 Task: Look for gluten-free products only.
Action: Mouse moved to (18, 78)
Screenshot: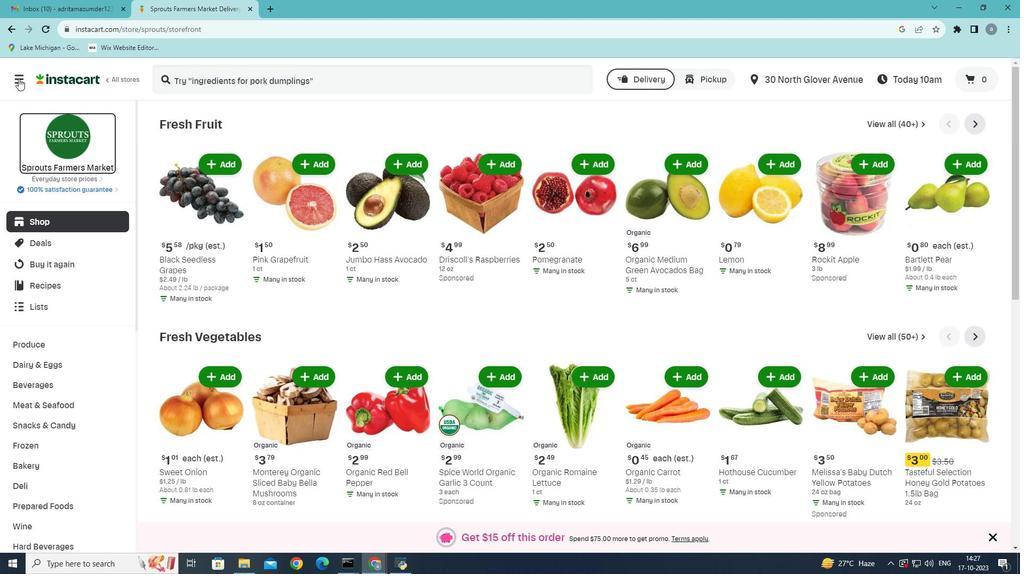 
Action: Mouse pressed left at (18, 78)
Screenshot: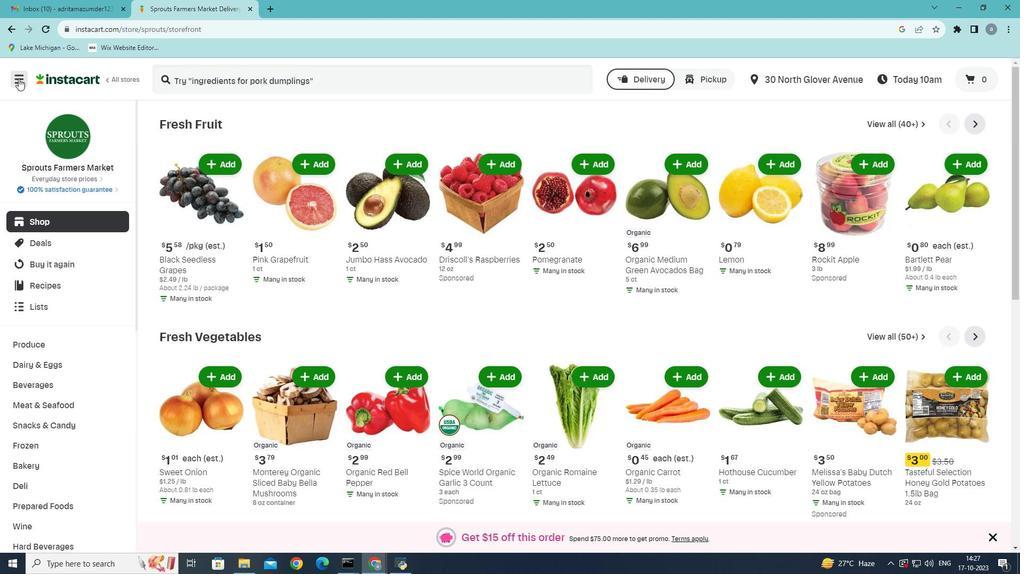 
Action: Mouse moved to (56, 306)
Screenshot: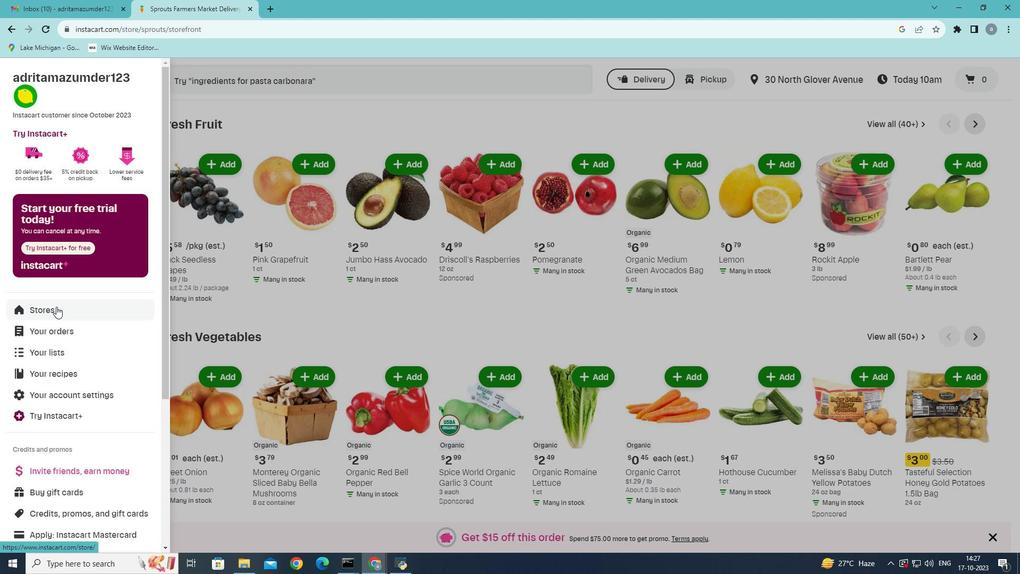 
Action: Mouse pressed left at (56, 306)
Screenshot: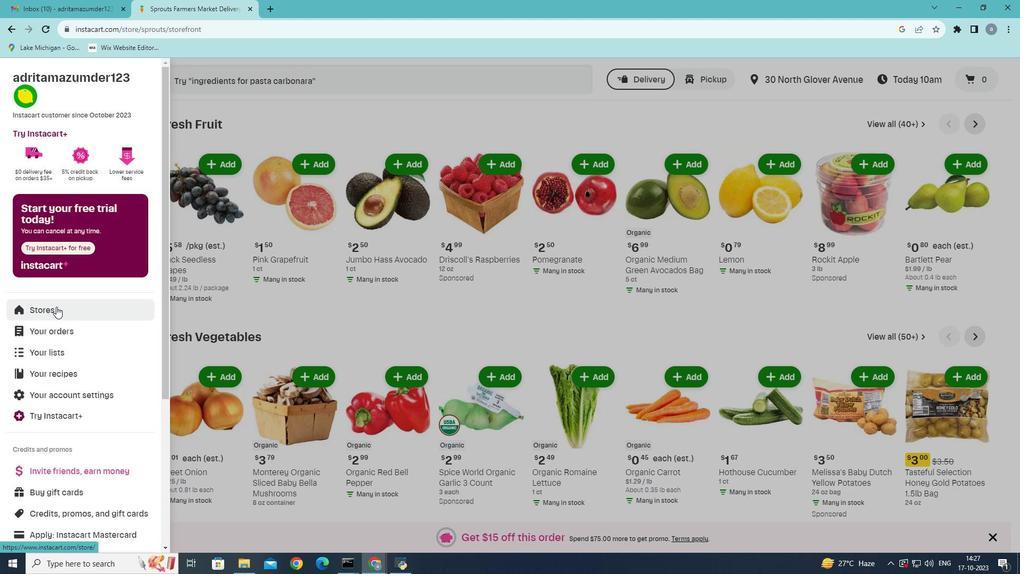 
Action: Mouse moved to (262, 116)
Screenshot: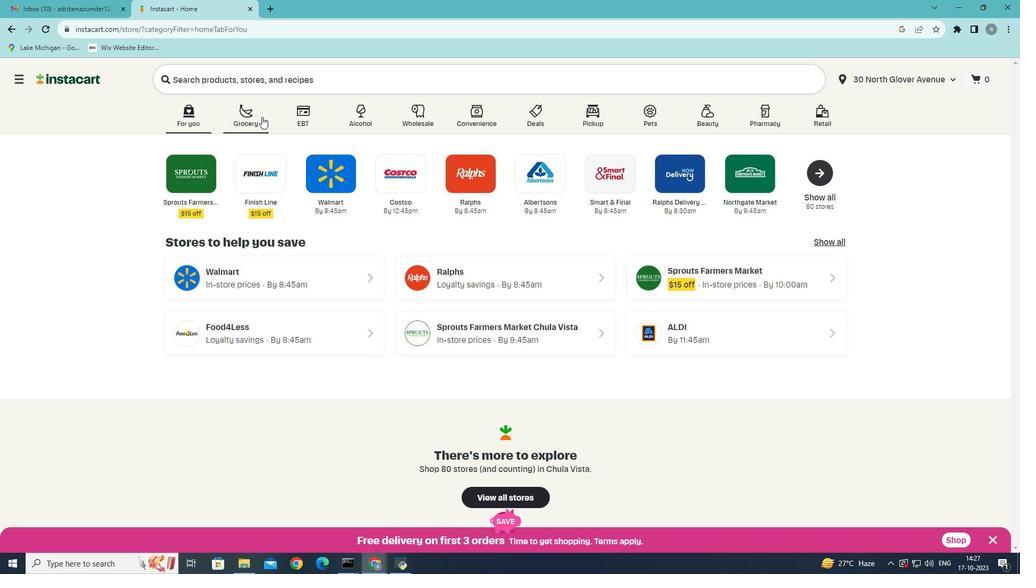 
Action: Mouse pressed left at (262, 116)
Screenshot: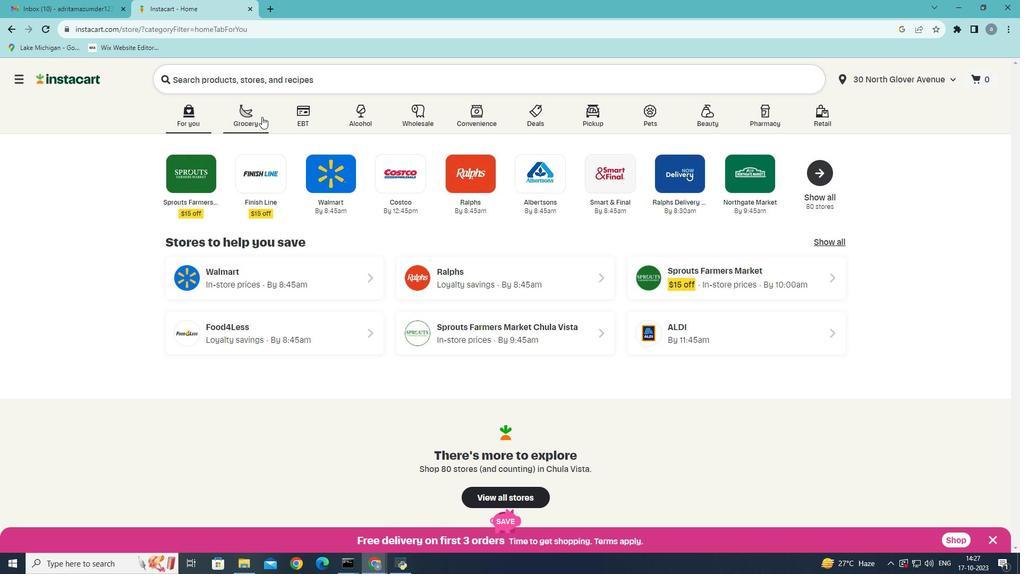 
Action: Mouse moved to (688, 241)
Screenshot: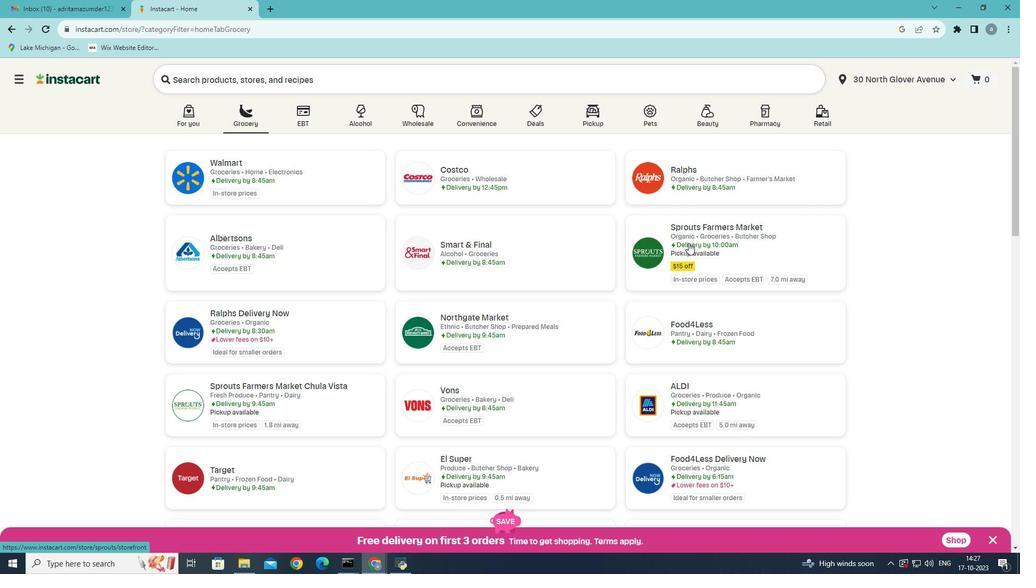 
Action: Mouse pressed left at (688, 241)
Screenshot: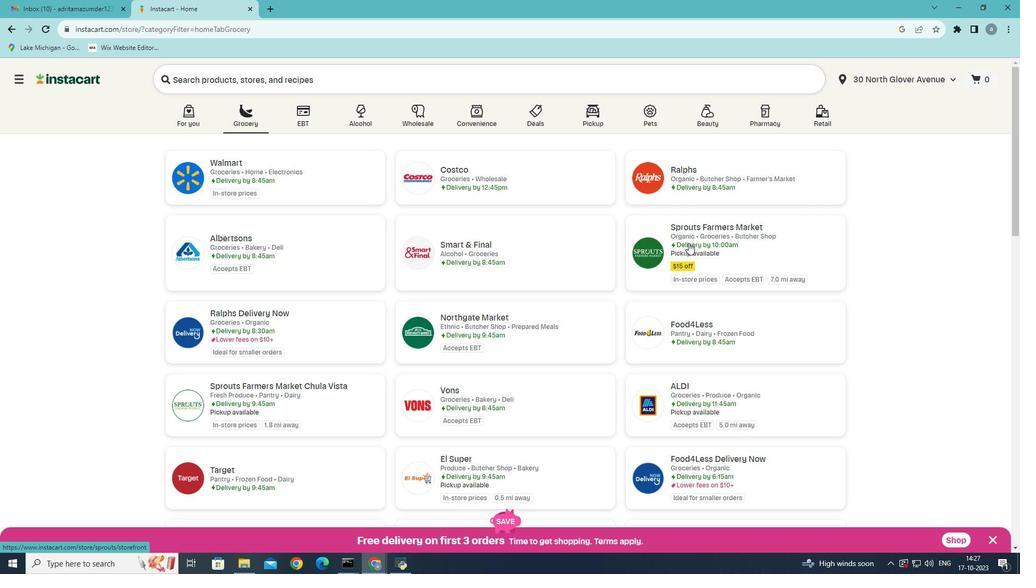 
Action: Mouse moved to (70, 408)
Screenshot: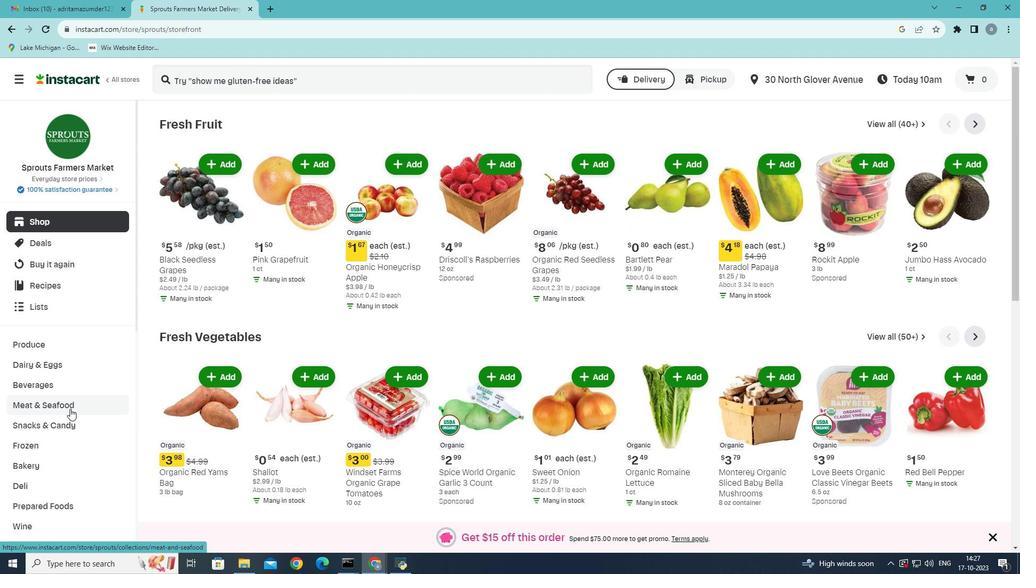 
Action: Mouse pressed left at (70, 408)
Screenshot: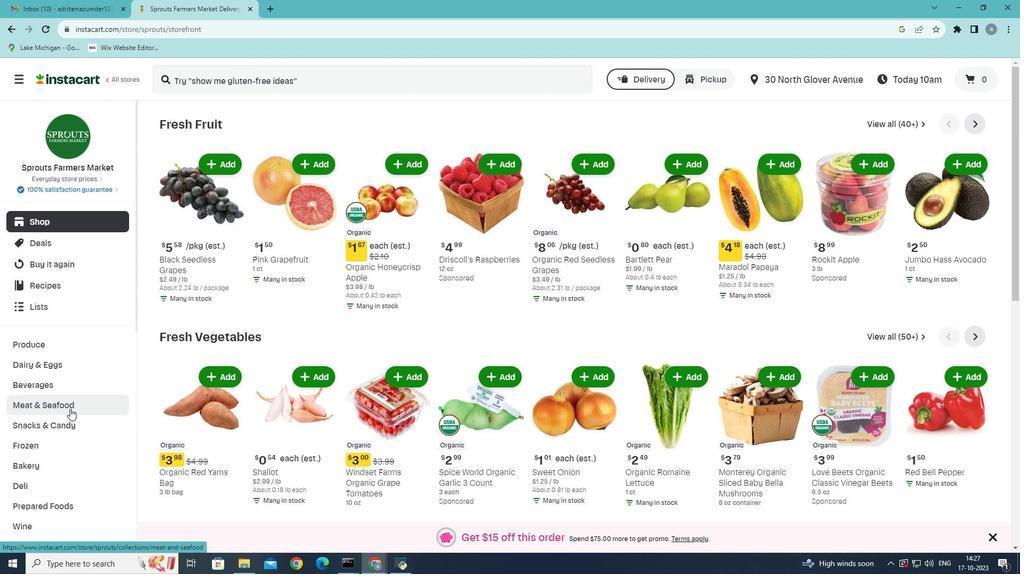
Action: Mouse moved to (301, 147)
Screenshot: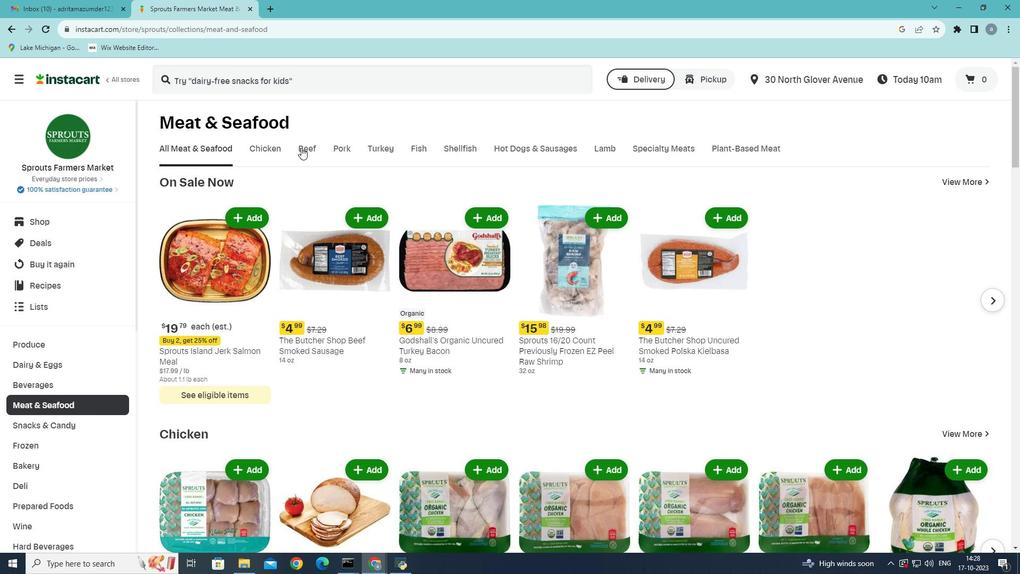 
Action: Mouse pressed left at (301, 147)
Screenshot: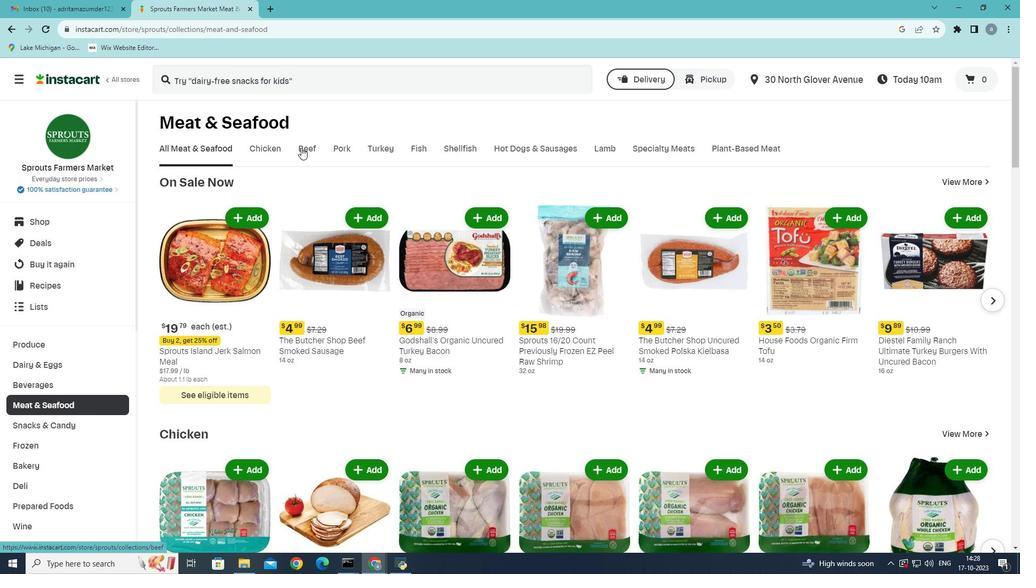 
Action: Mouse moved to (293, 201)
Screenshot: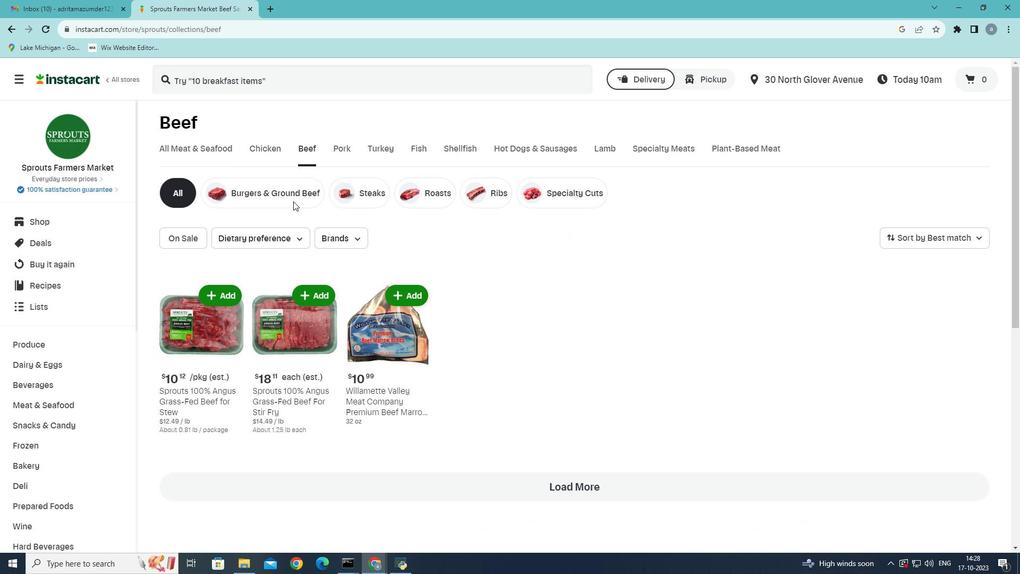 
Action: Mouse pressed left at (293, 201)
Screenshot: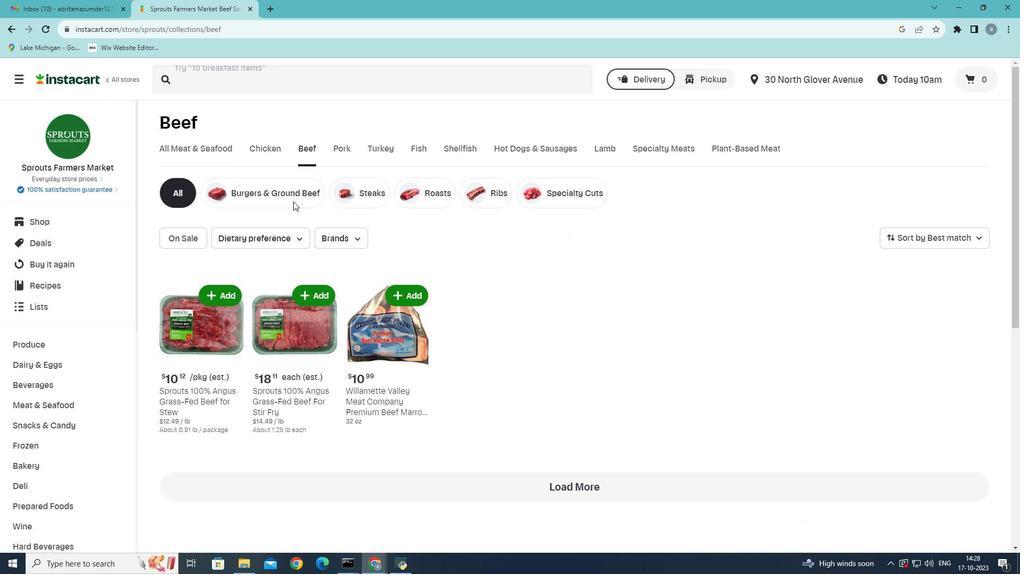 
Action: Mouse moved to (301, 240)
Screenshot: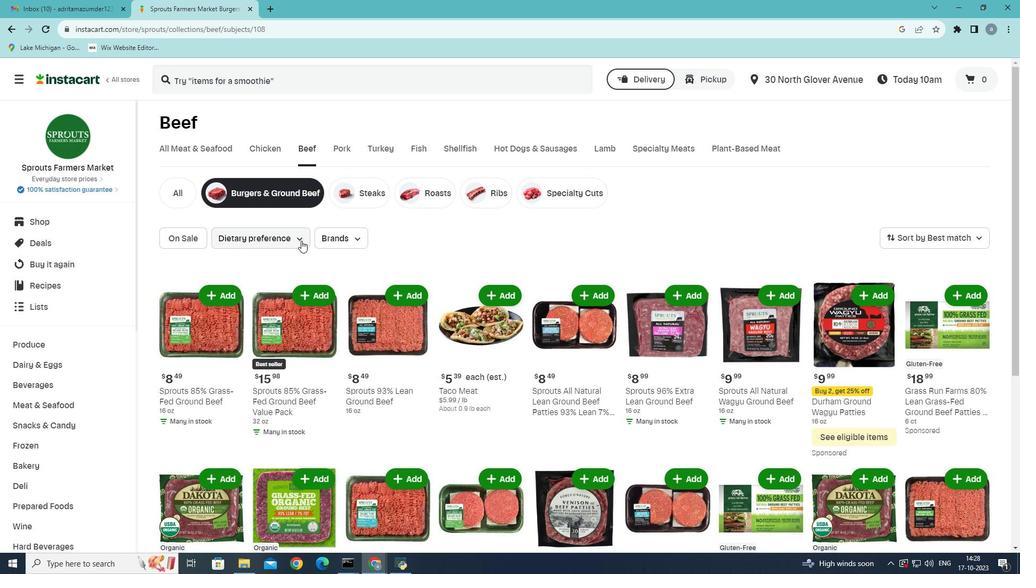 
Action: Mouse pressed left at (301, 240)
Screenshot: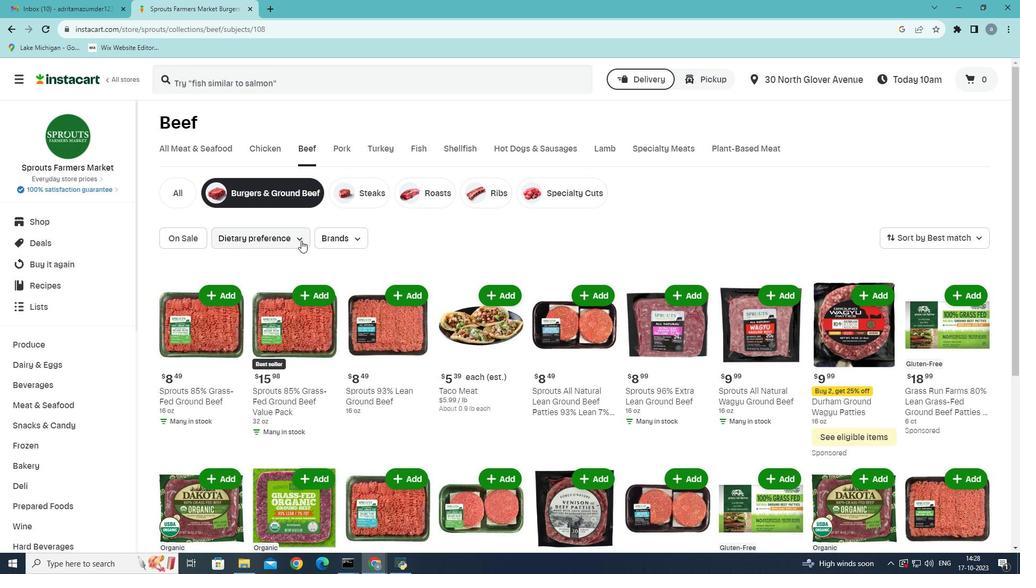 
Action: Mouse moved to (225, 271)
Screenshot: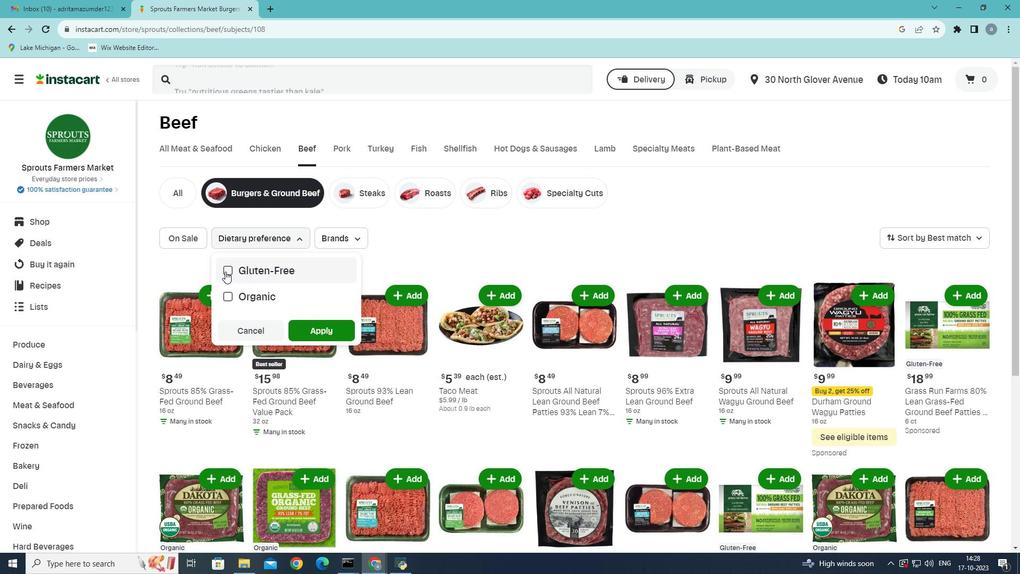 
Action: Mouse pressed left at (225, 271)
Screenshot: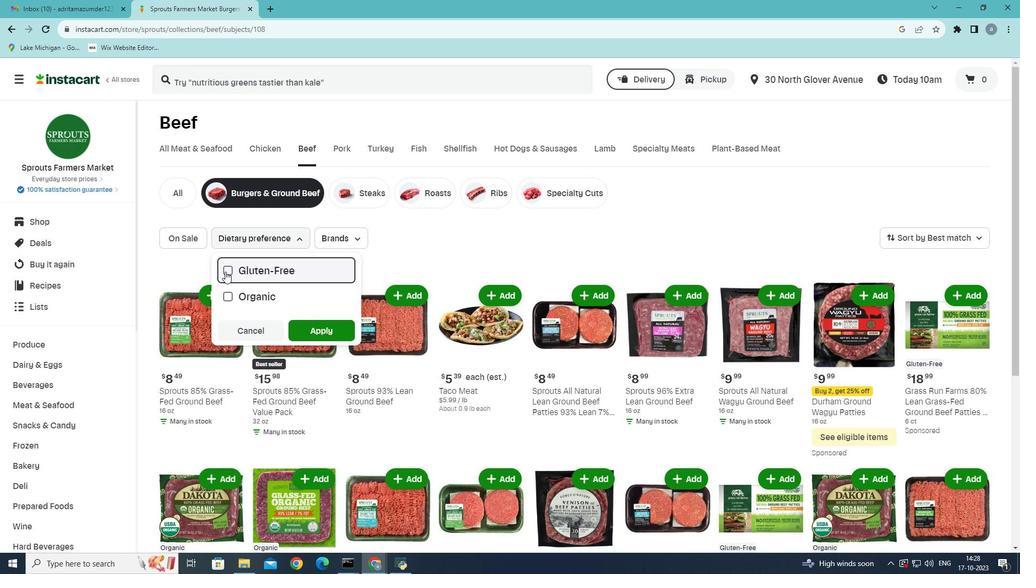 
Action: Mouse moved to (315, 332)
Screenshot: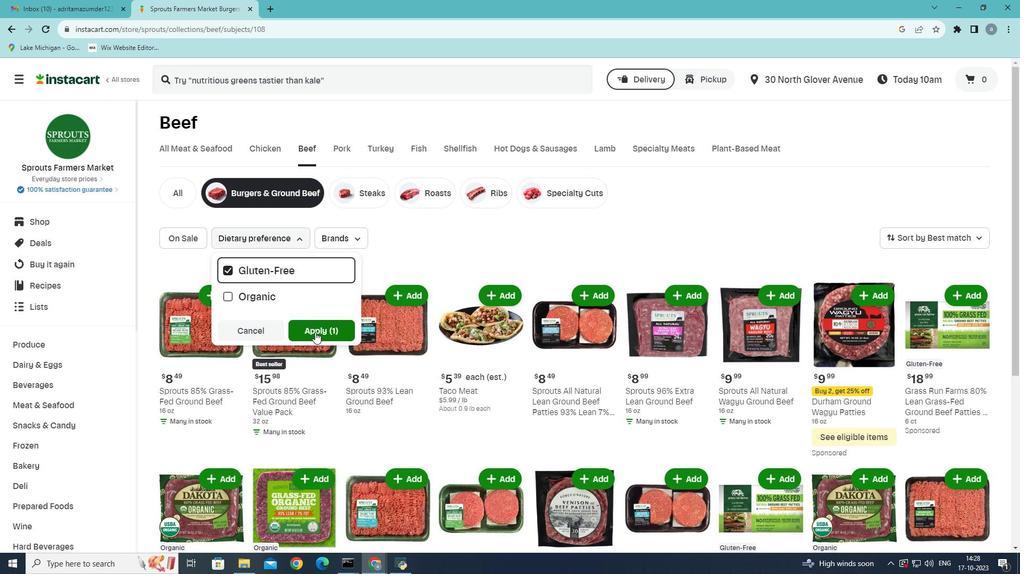 
Action: Mouse pressed left at (315, 332)
Screenshot: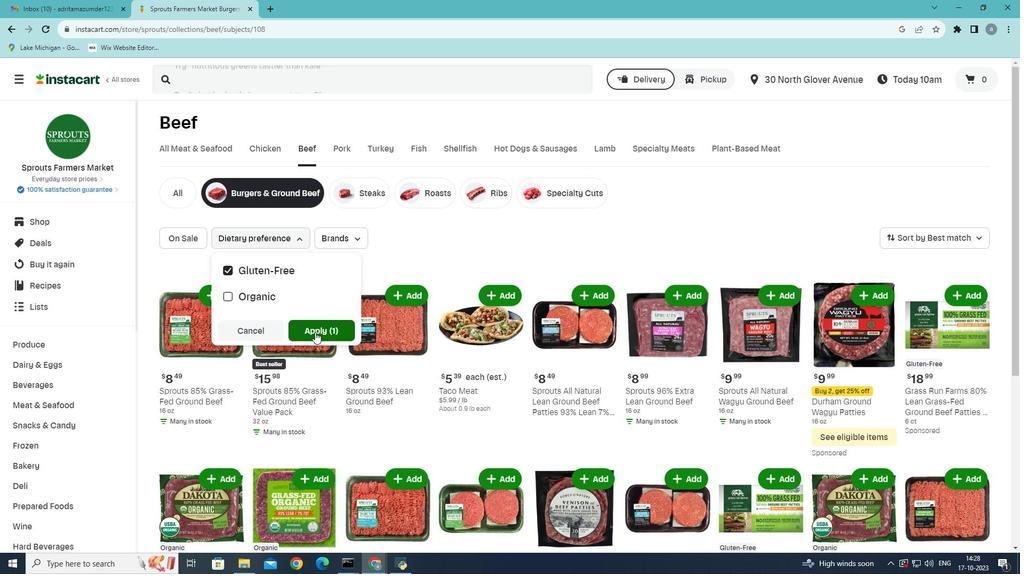 
Action: Mouse moved to (327, 331)
Screenshot: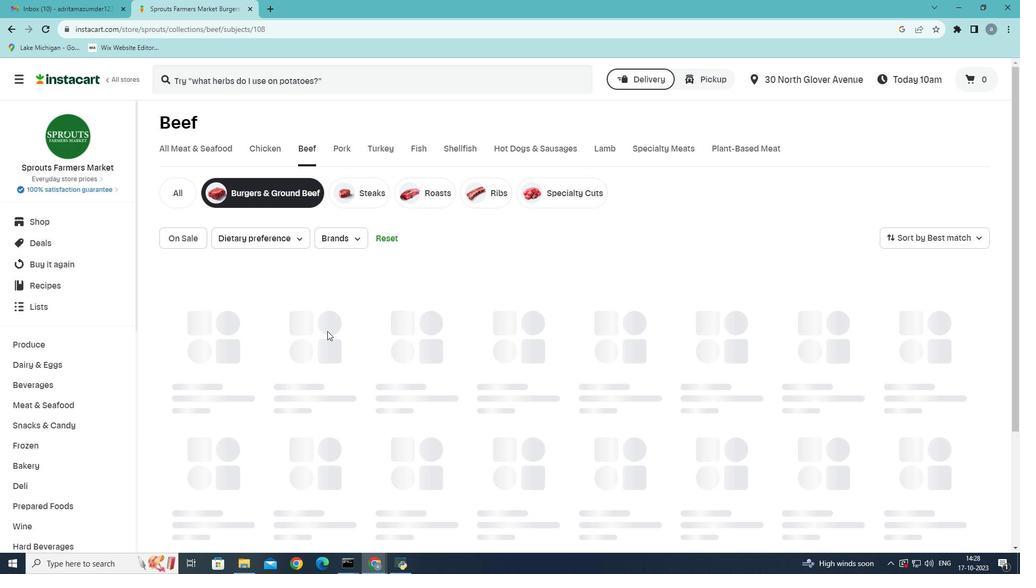
